 Task: Edit the building name of your home address to "Pearl"
Action: Mouse moved to (331, 65)
Screenshot: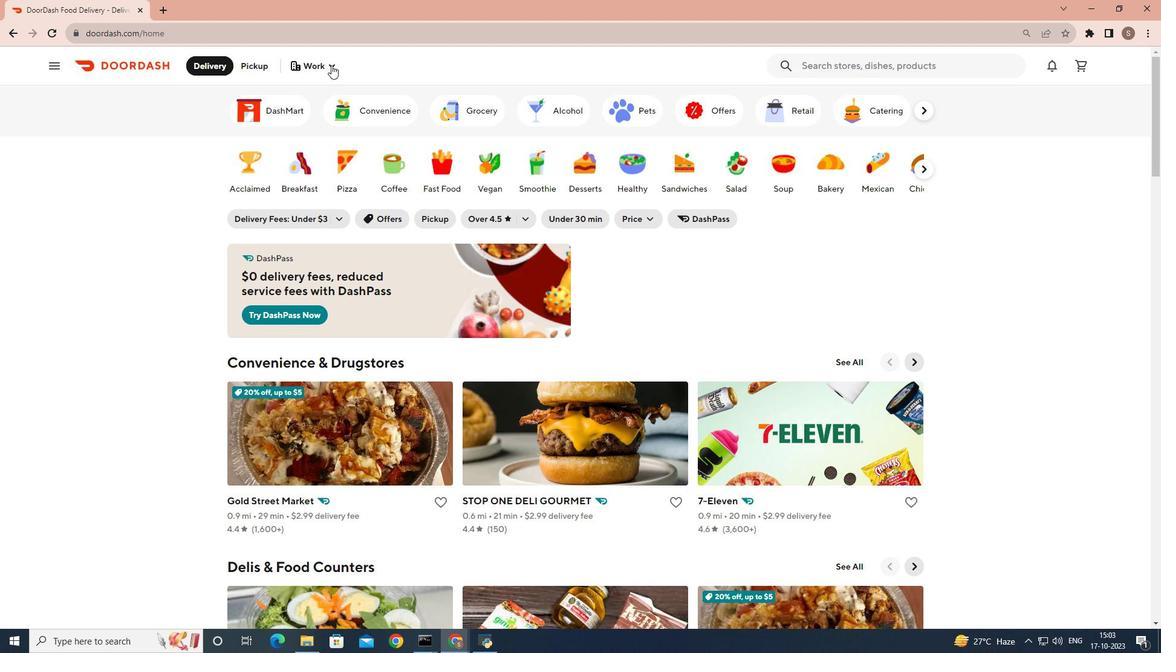 
Action: Mouse pressed left at (331, 65)
Screenshot: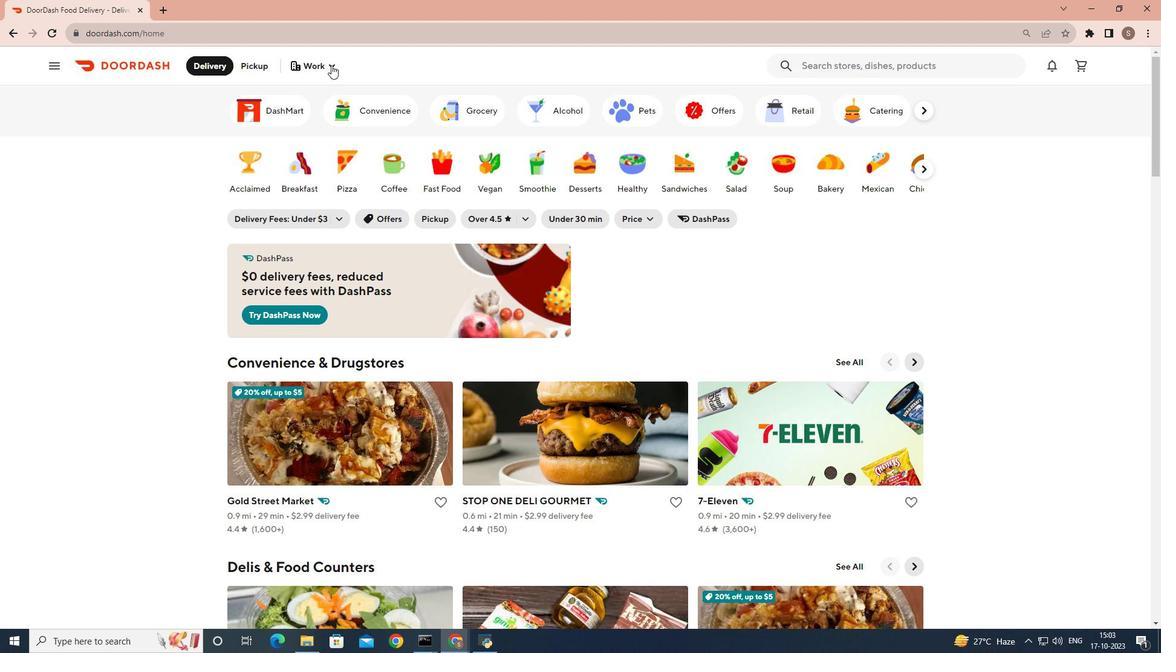 
Action: Mouse moved to (700, 422)
Screenshot: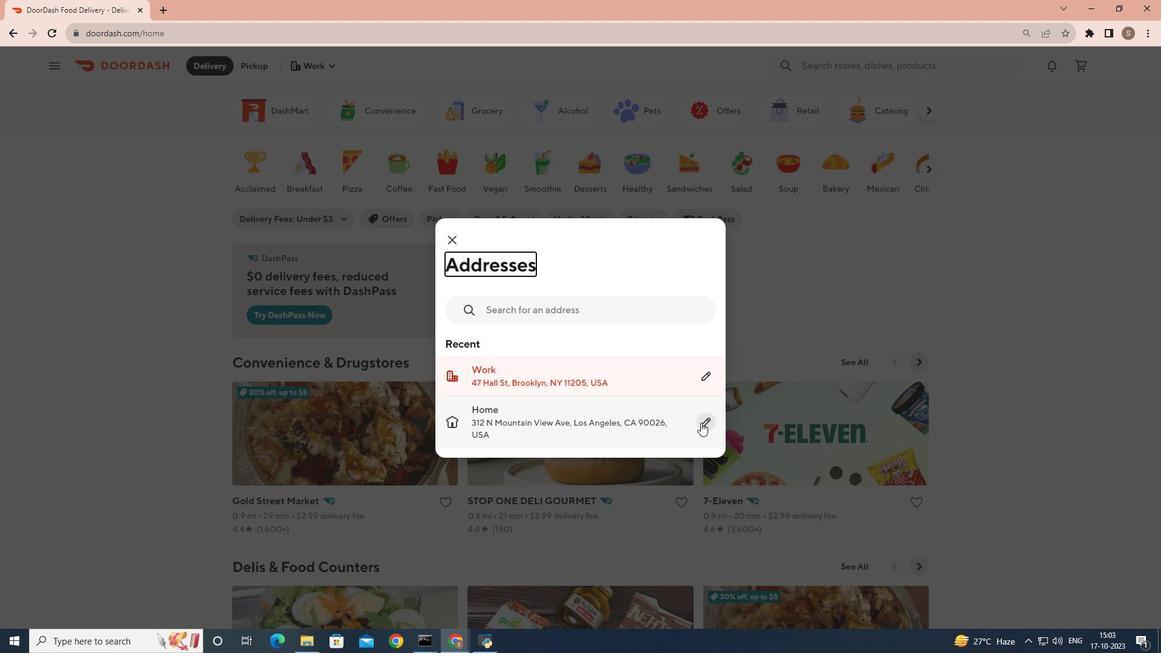 
Action: Mouse pressed left at (700, 422)
Screenshot: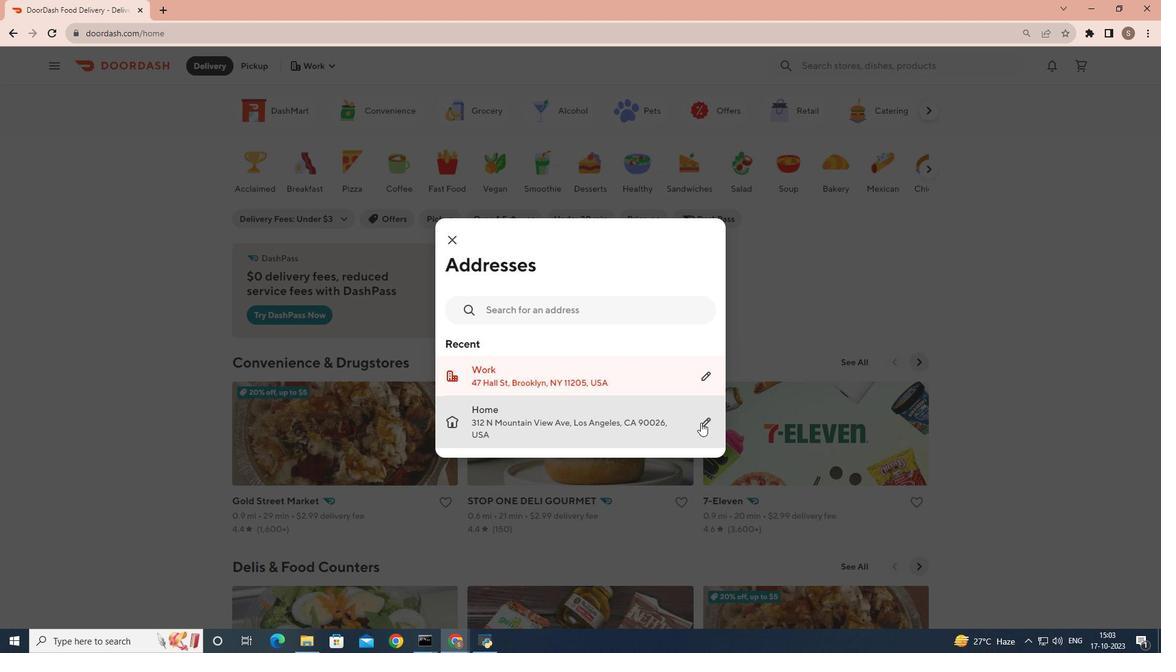 
Action: Mouse moved to (495, 410)
Screenshot: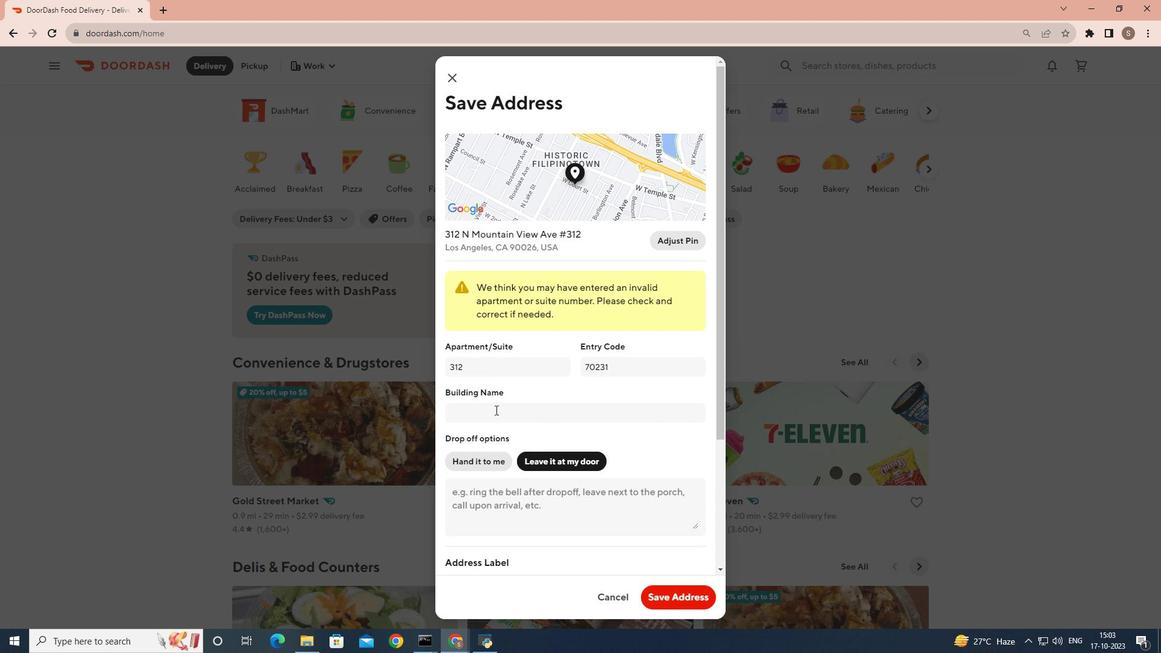 
Action: Mouse pressed left at (495, 410)
Screenshot: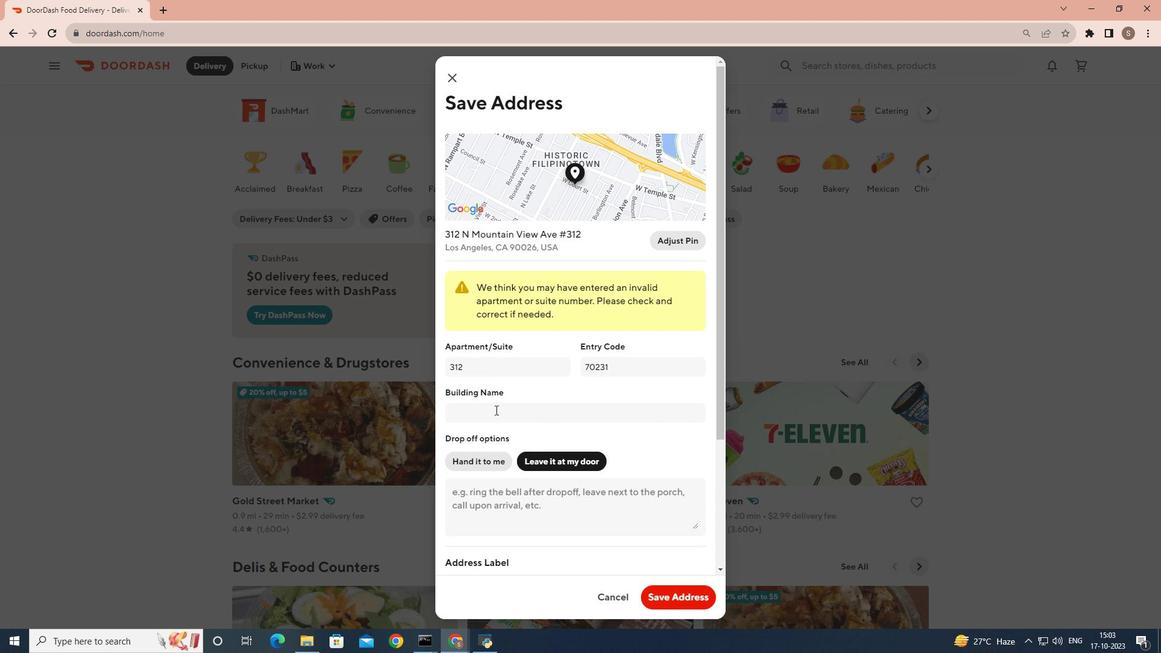 
Action: Key pressed <Key.shift>Pearl
Screenshot: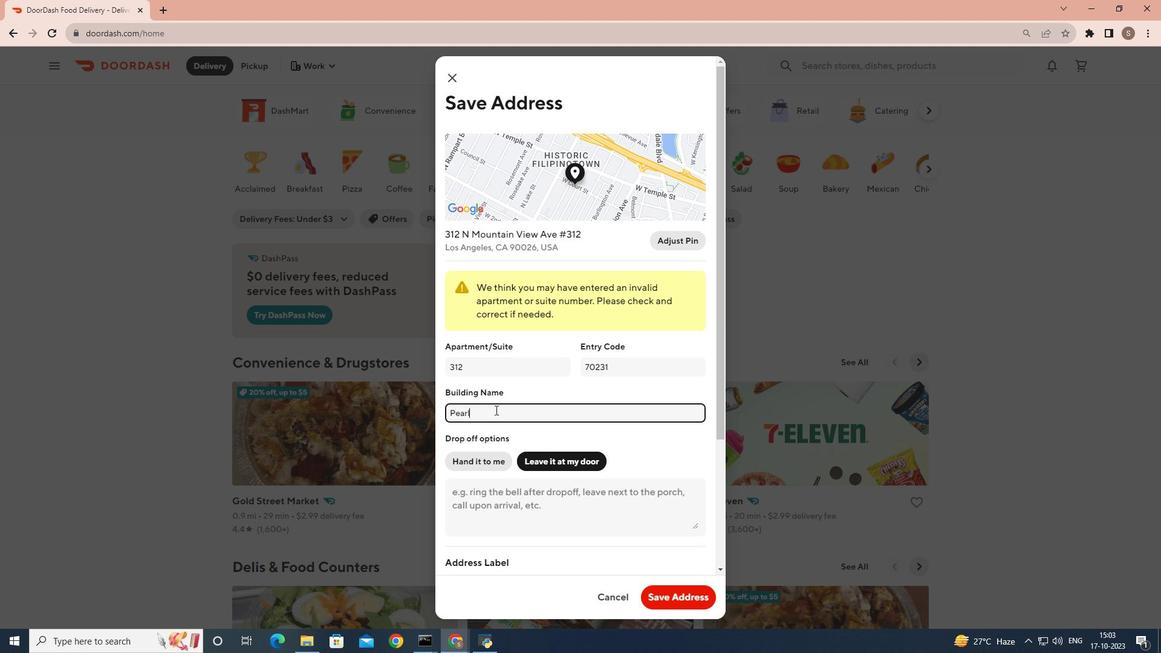 
Action: Mouse moved to (697, 598)
Screenshot: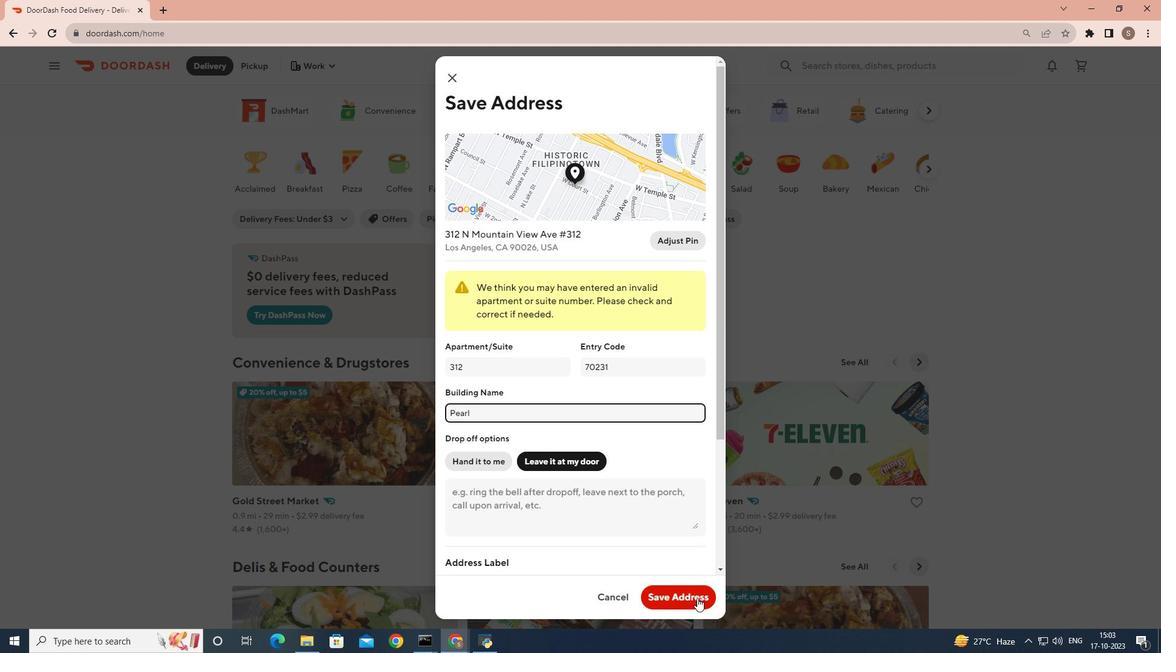 
Action: Mouse pressed left at (697, 598)
Screenshot: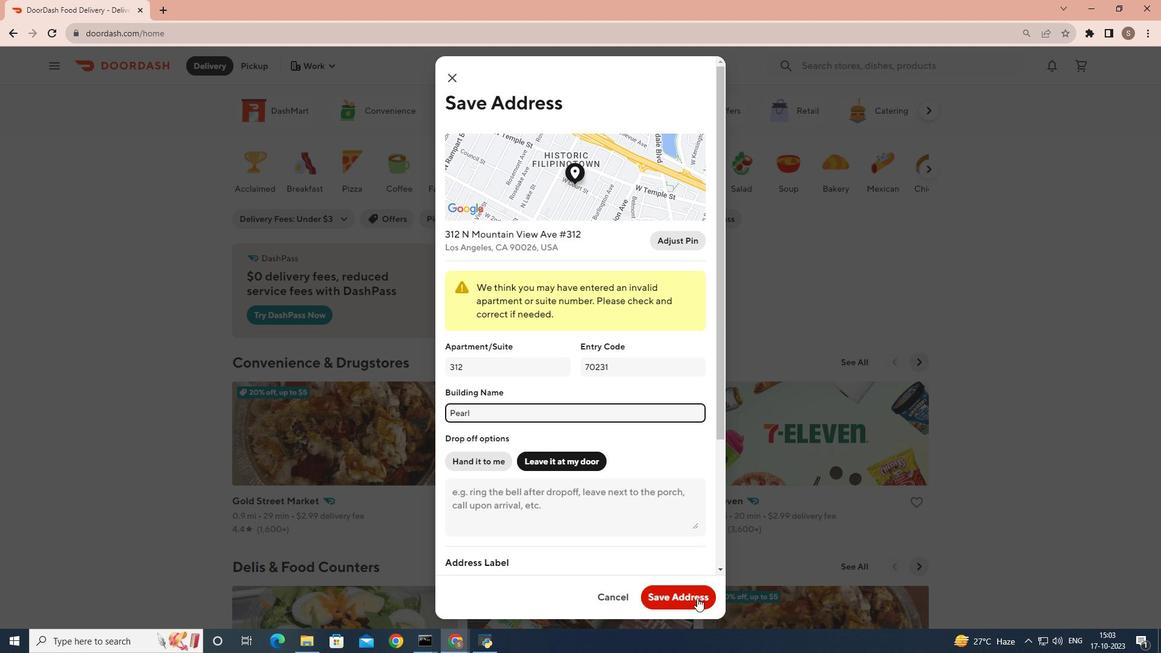 
